 Task: Open another user's contacts folder in Outlook and request permission to view it.
Action: Mouse moved to (41, 28)
Screenshot: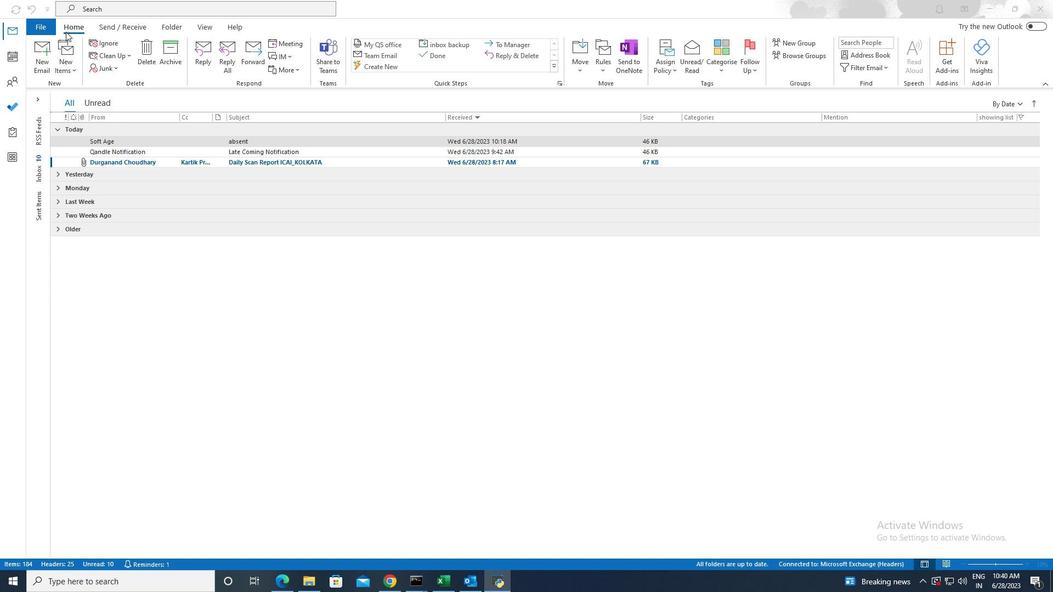 
Action: Mouse pressed left at (41, 28)
Screenshot: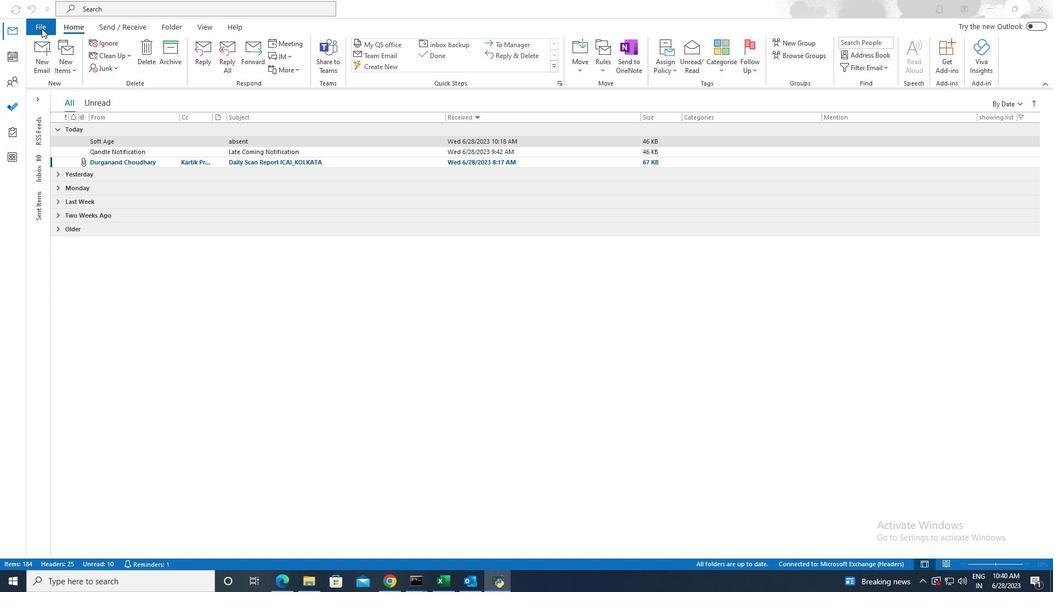 
Action: Mouse pressed left at (41, 28)
Screenshot: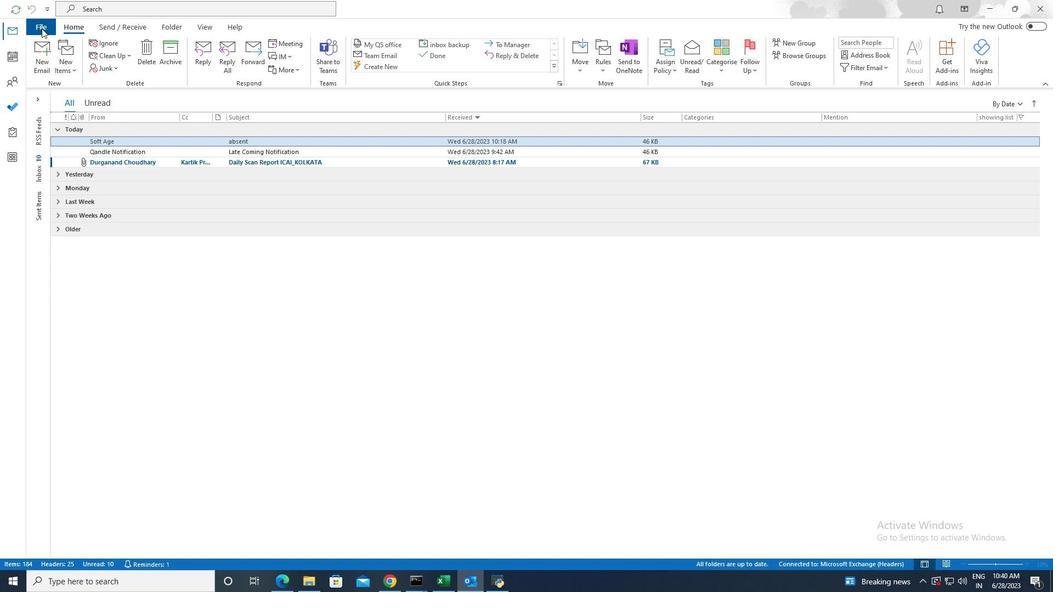 
Action: Mouse moved to (48, 82)
Screenshot: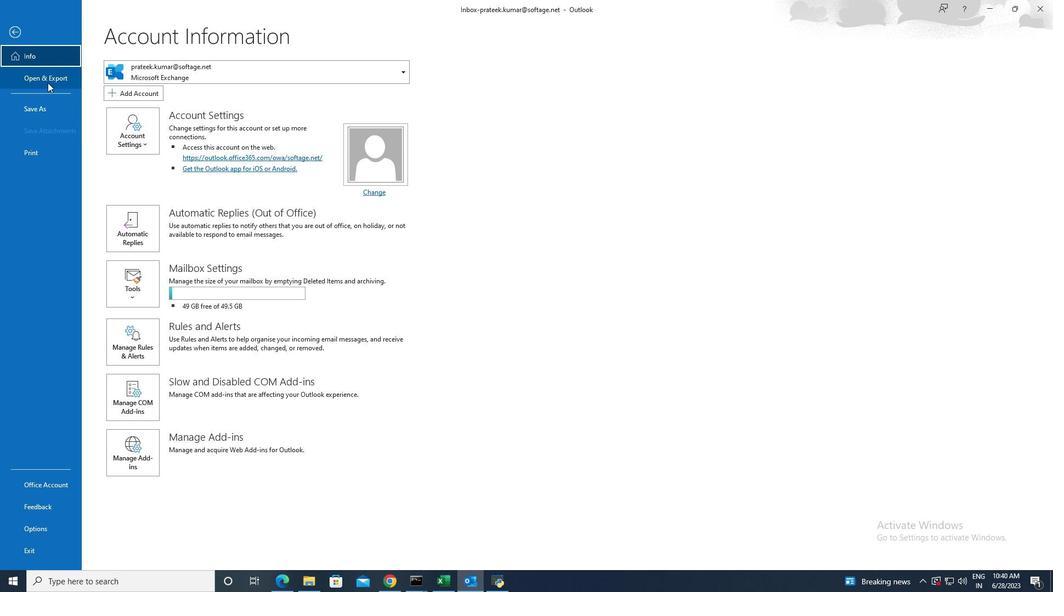 
Action: Mouse pressed left at (48, 82)
Screenshot: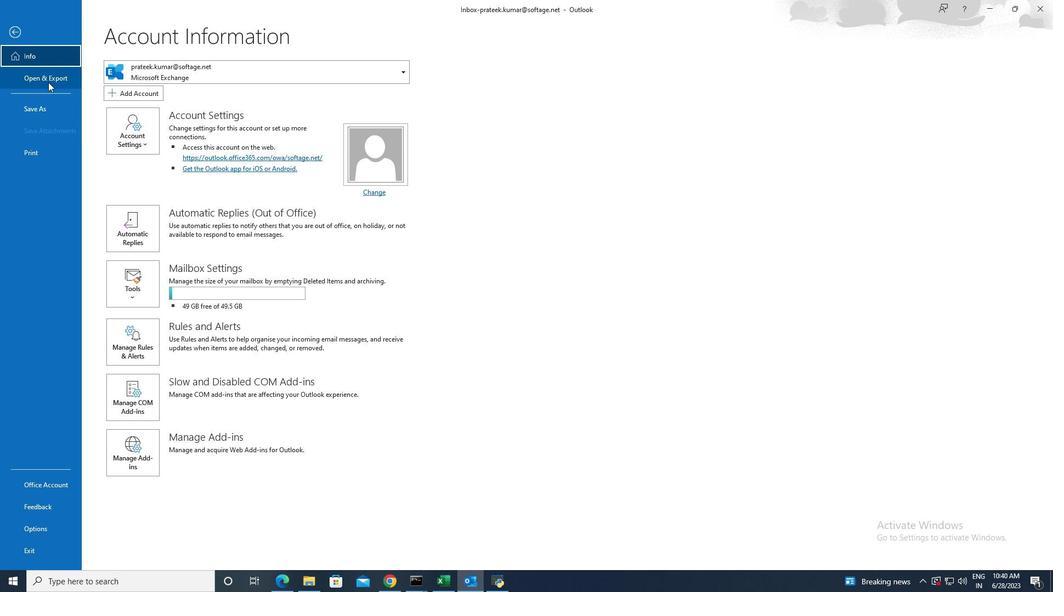
Action: Mouse moved to (144, 249)
Screenshot: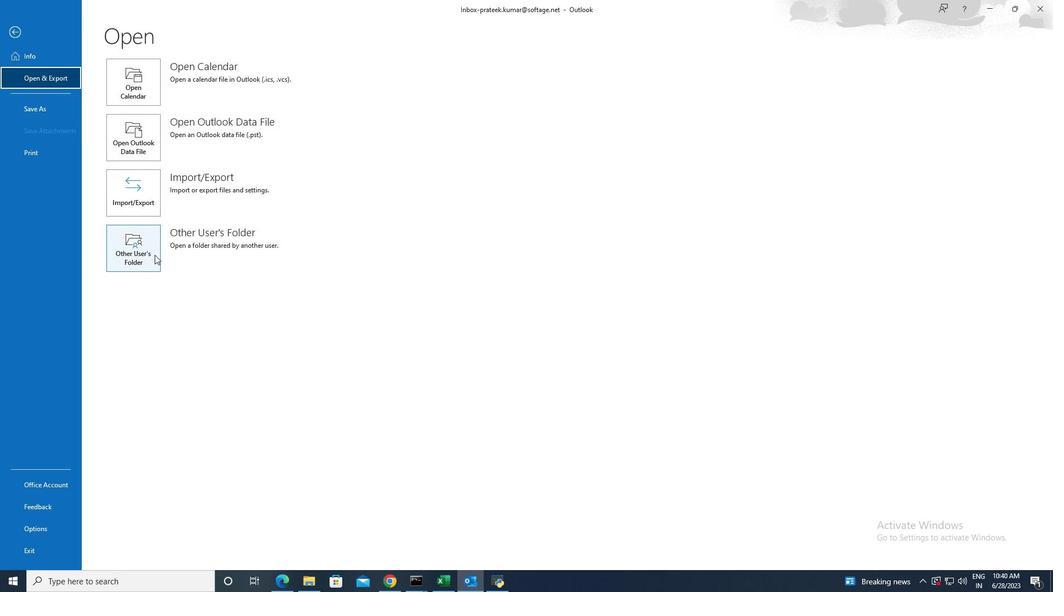 
Action: Mouse pressed left at (144, 249)
Screenshot: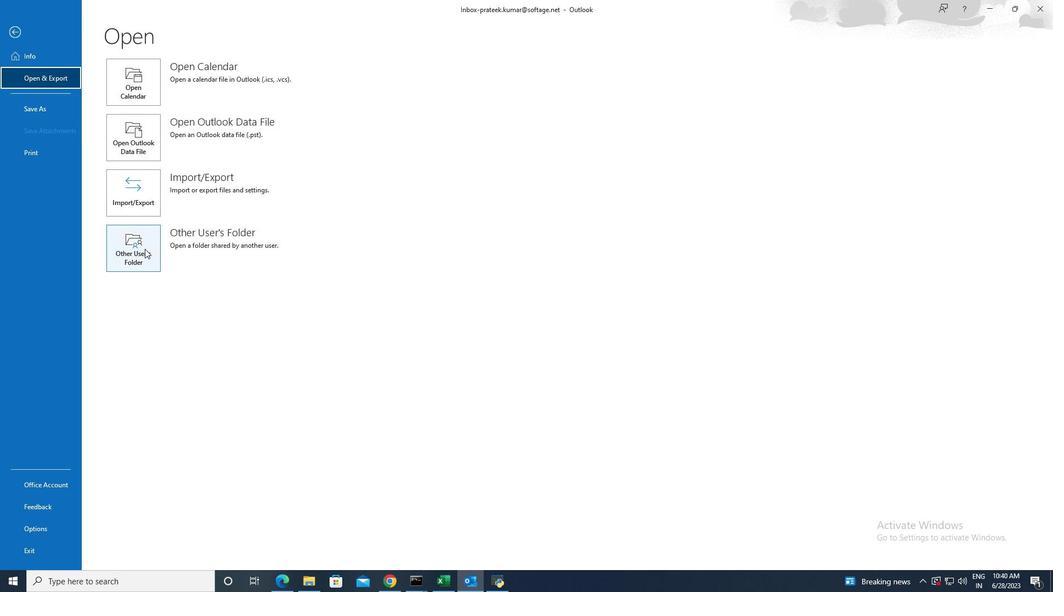 
Action: Mouse moved to (585, 288)
Screenshot: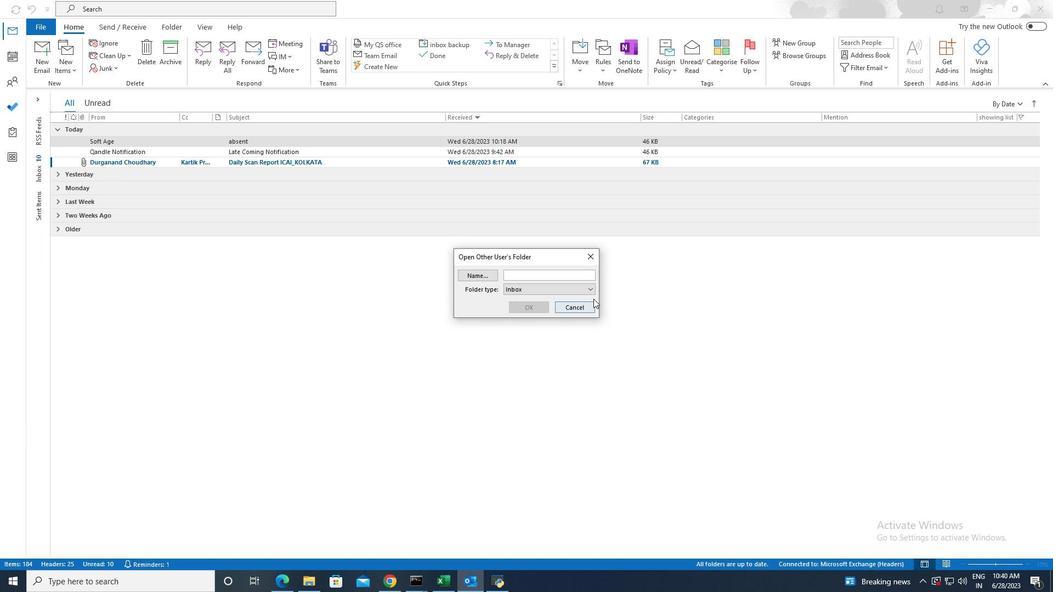 
Action: Mouse pressed left at (585, 288)
Screenshot: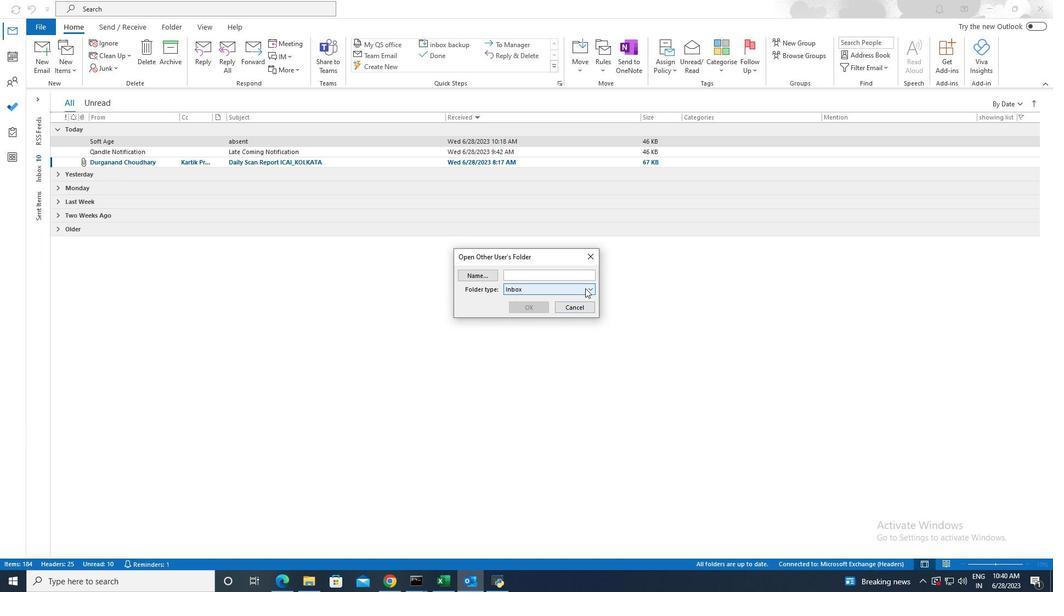 
Action: Mouse moved to (544, 306)
Screenshot: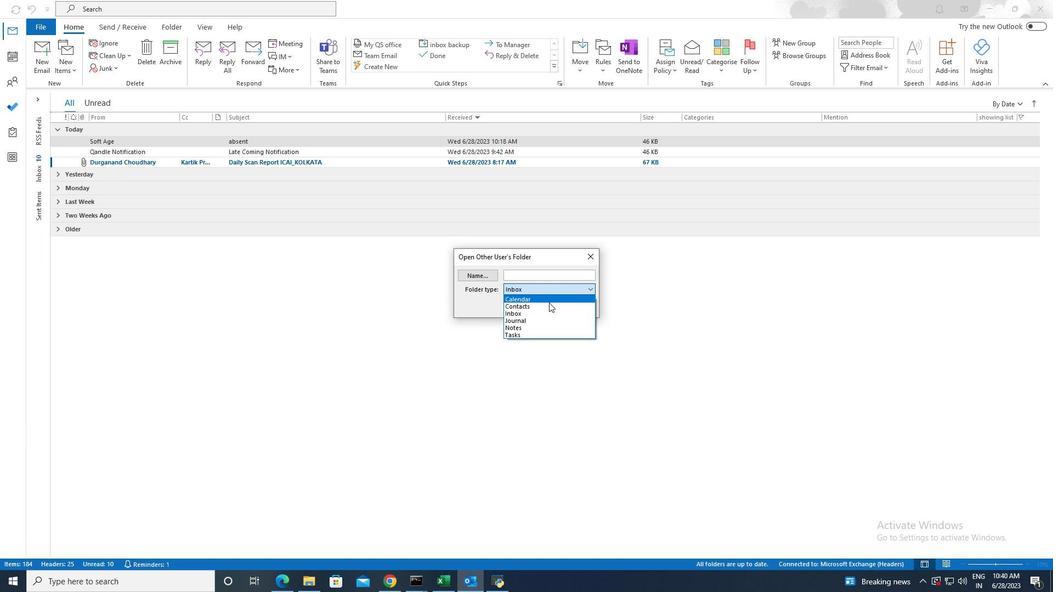
Action: Mouse pressed left at (544, 306)
Screenshot: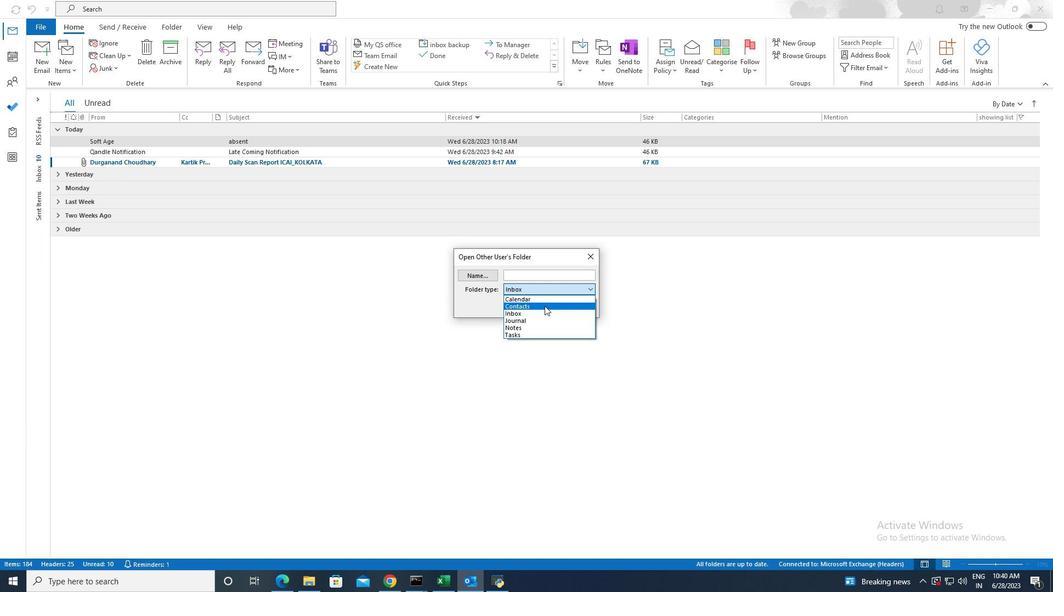 
Action: Mouse moved to (476, 276)
Screenshot: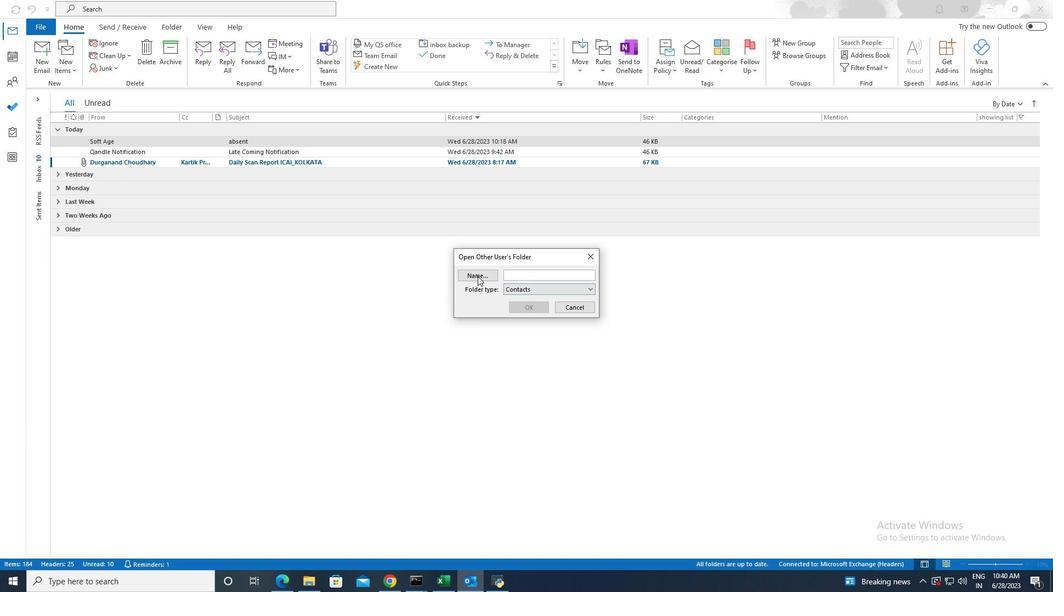
Action: Mouse pressed left at (476, 276)
Screenshot: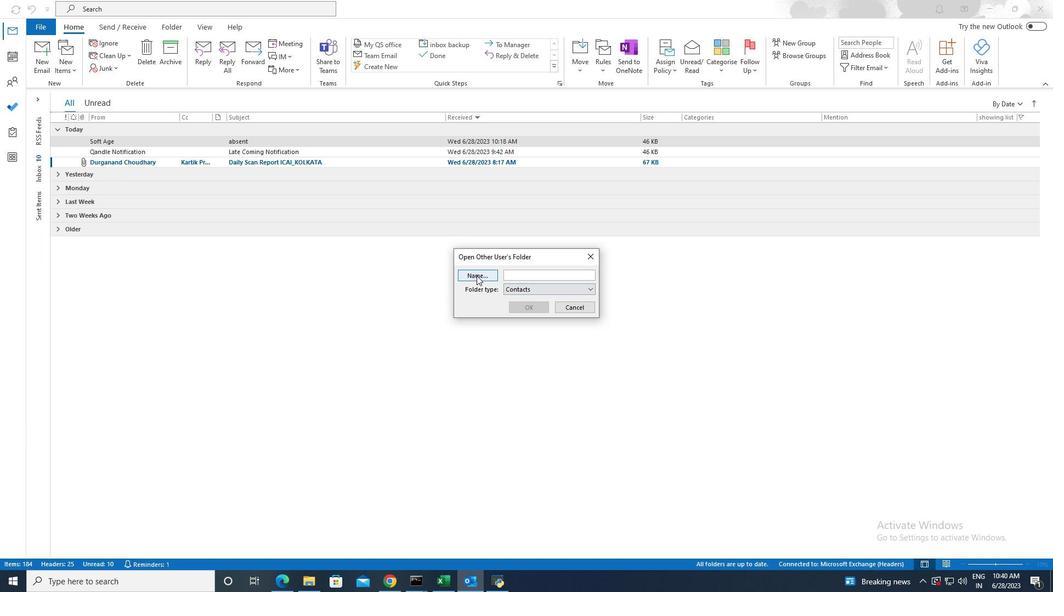 
Action: Mouse moved to (627, 398)
Screenshot: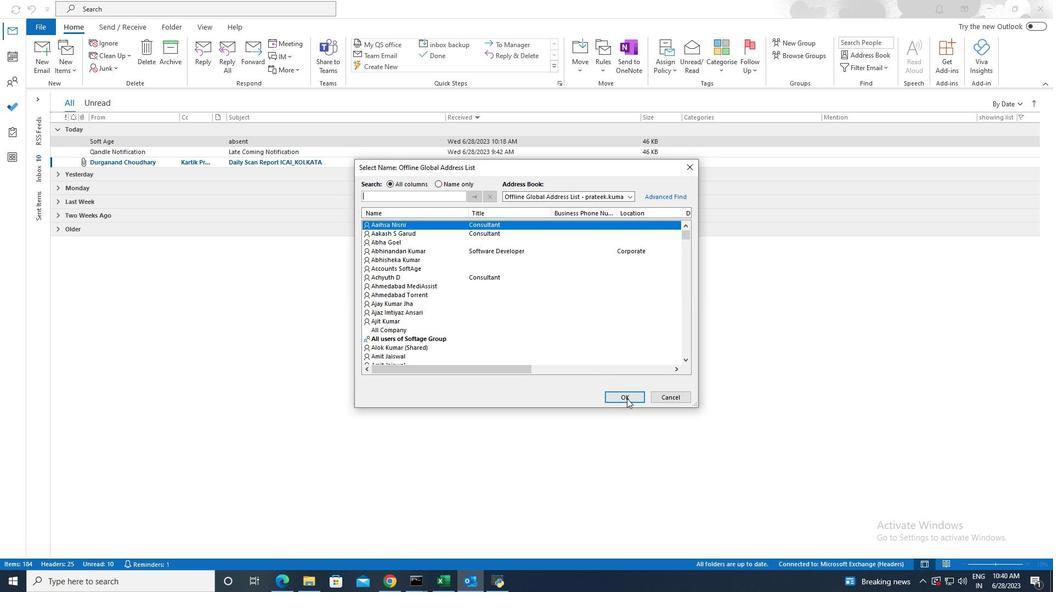 
Action: Mouse pressed left at (627, 398)
Screenshot: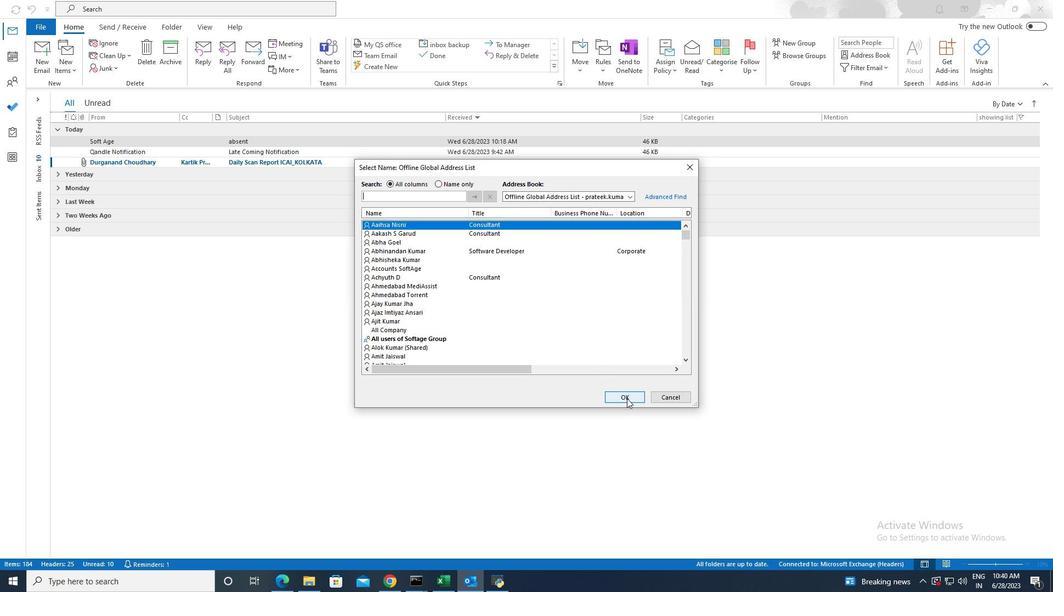 
Action: Mouse moved to (527, 310)
Screenshot: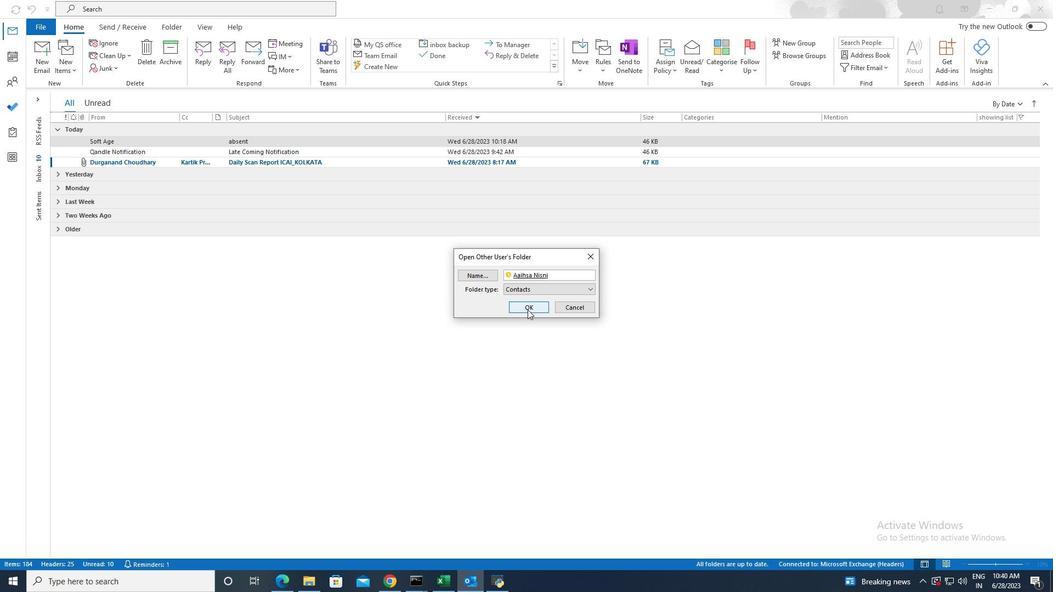 
Action: Mouse pressed left at (527, 310)
Screenshot: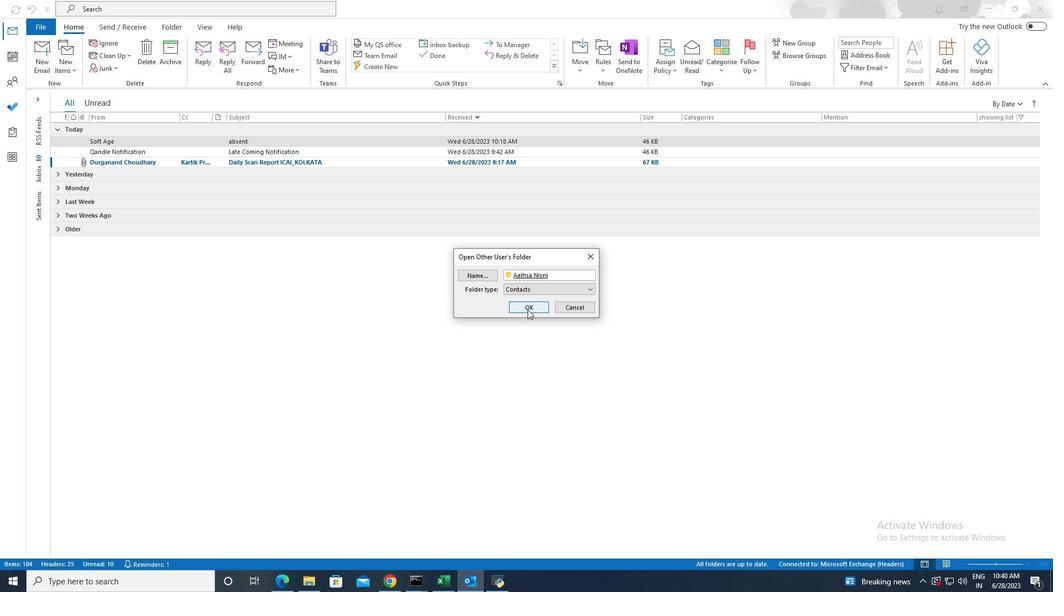
Action: Mouse moved to (506, 321)
Screenshot: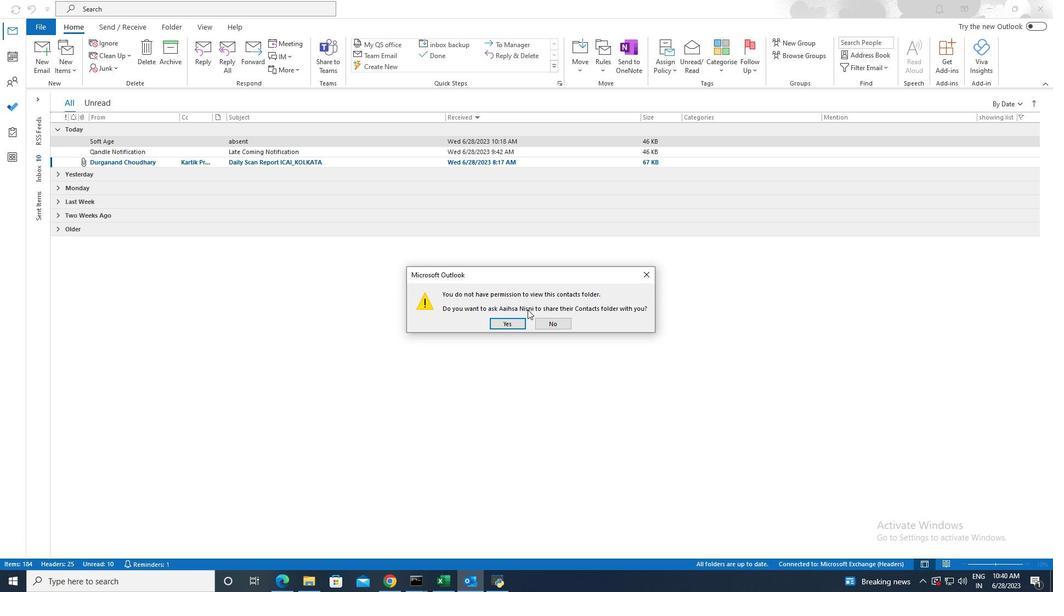 
Action: Mouse pressed left at (506, 321)
Screenshot: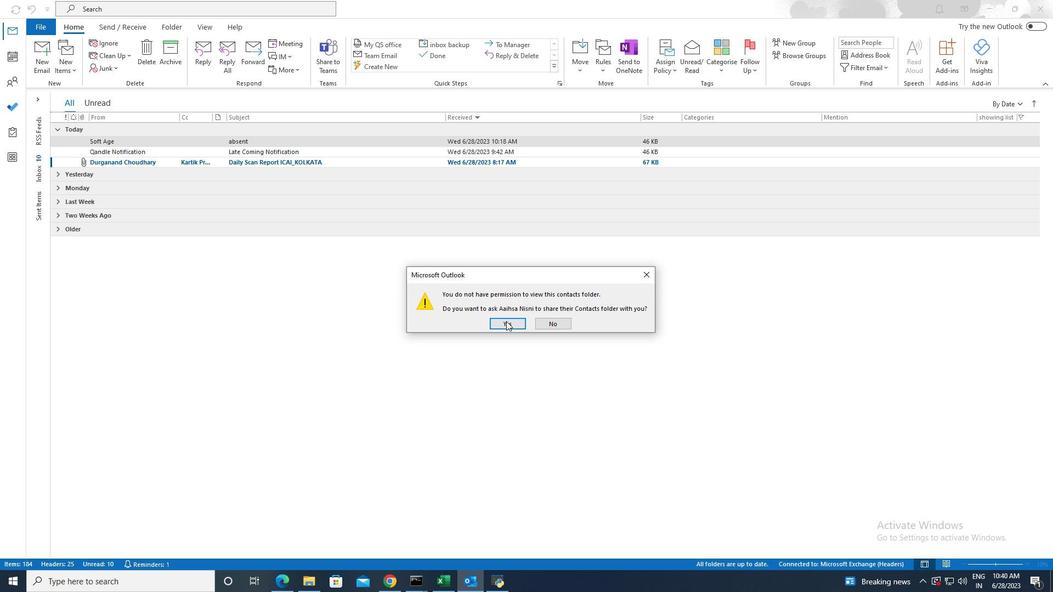 
Action: Mouse moved to (505, 322)
Screenshot: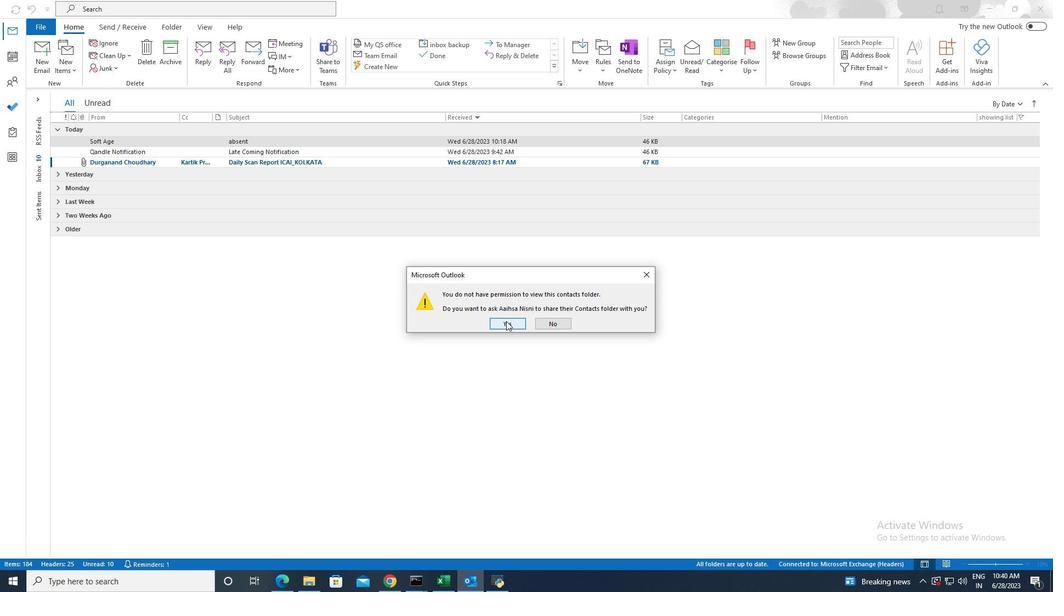 
